 Task: Reset Companies.
Action: Mouse moved to (303, 81)
Screenshot: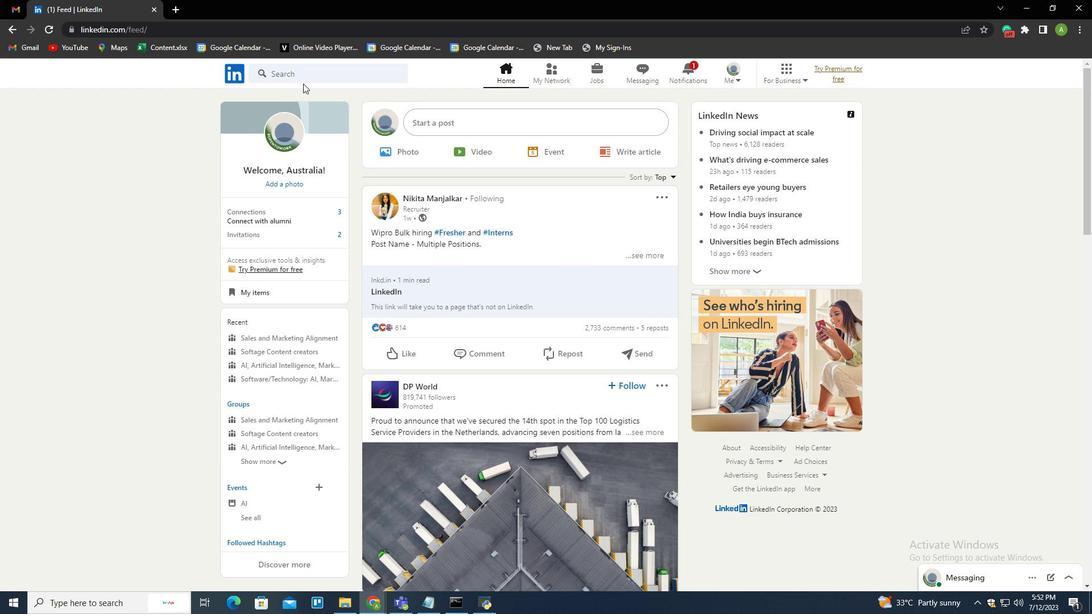 
Action: Mouse pressed left at (303, 81)
Screenshot: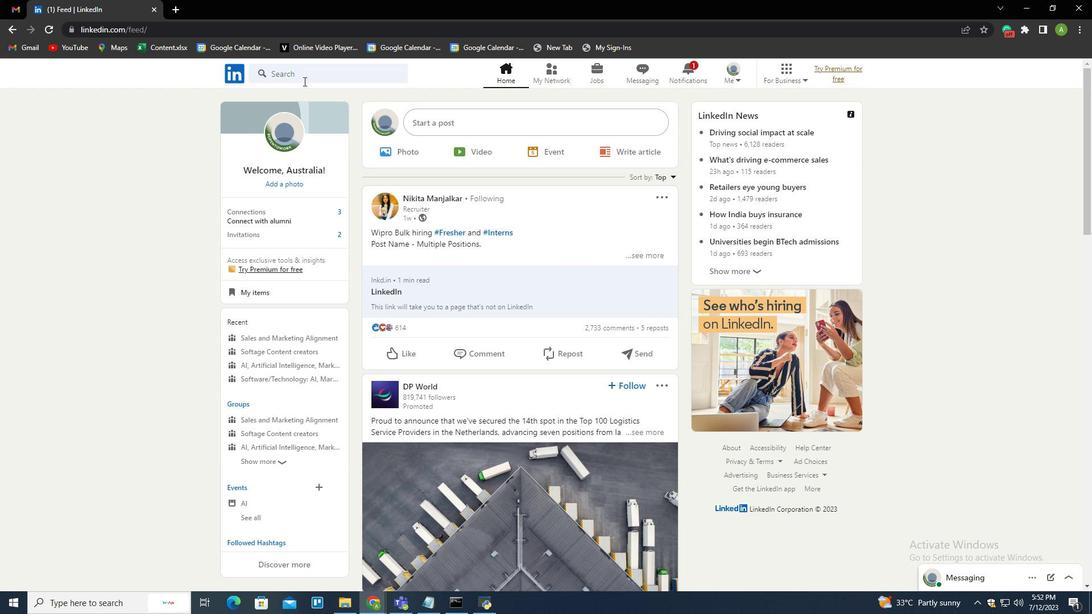 
Action: Mouse moved to (285, 163)
Screenshot: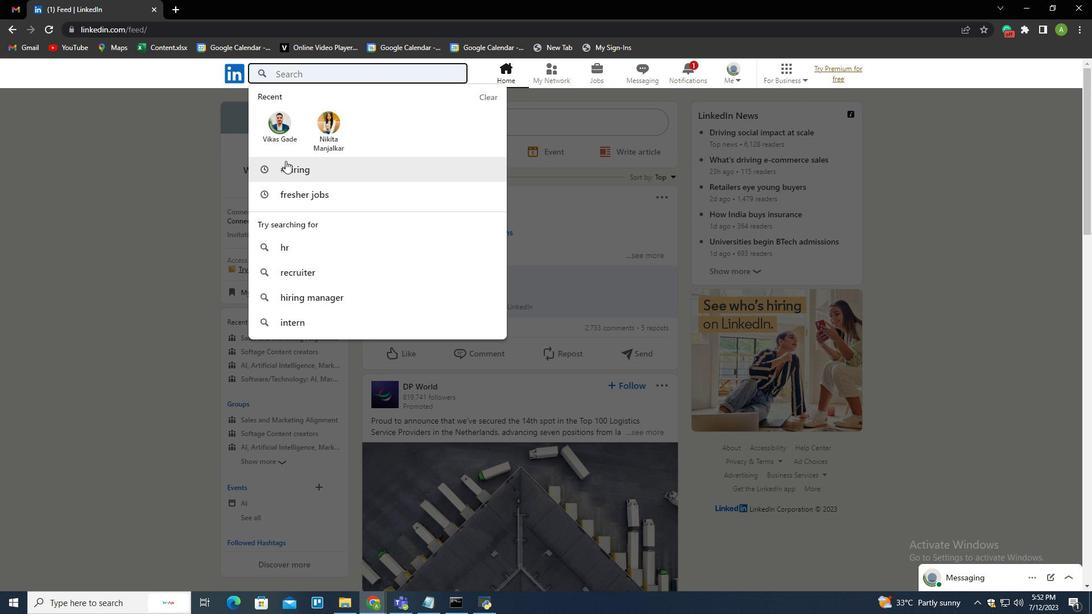 
Action: Mouse pressed left at (285, 163)
Screenshot: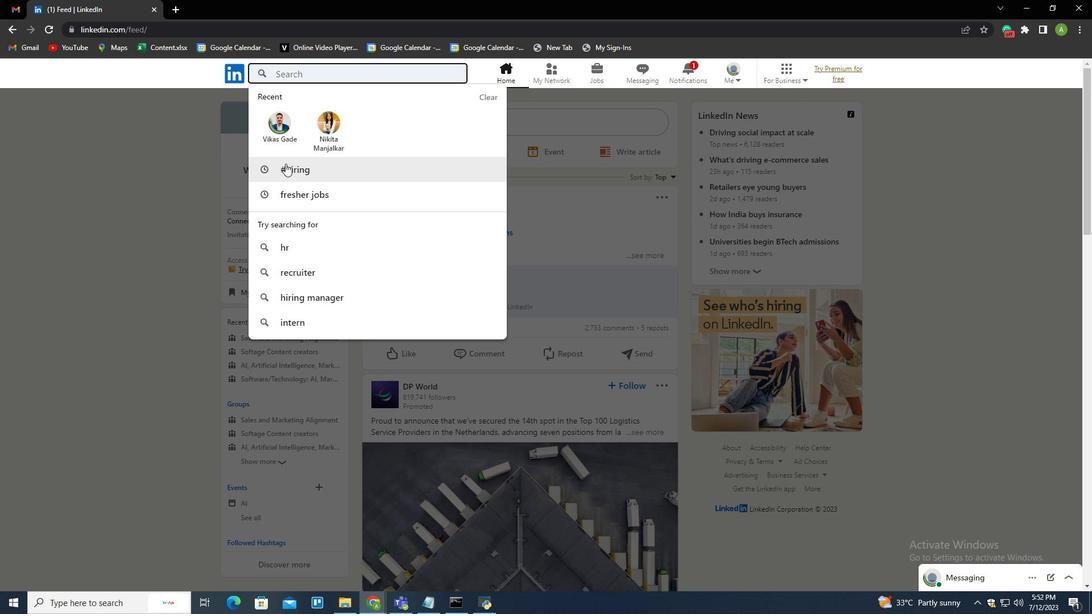 
Action: Mouse moved to (333, 104)
Screenshot: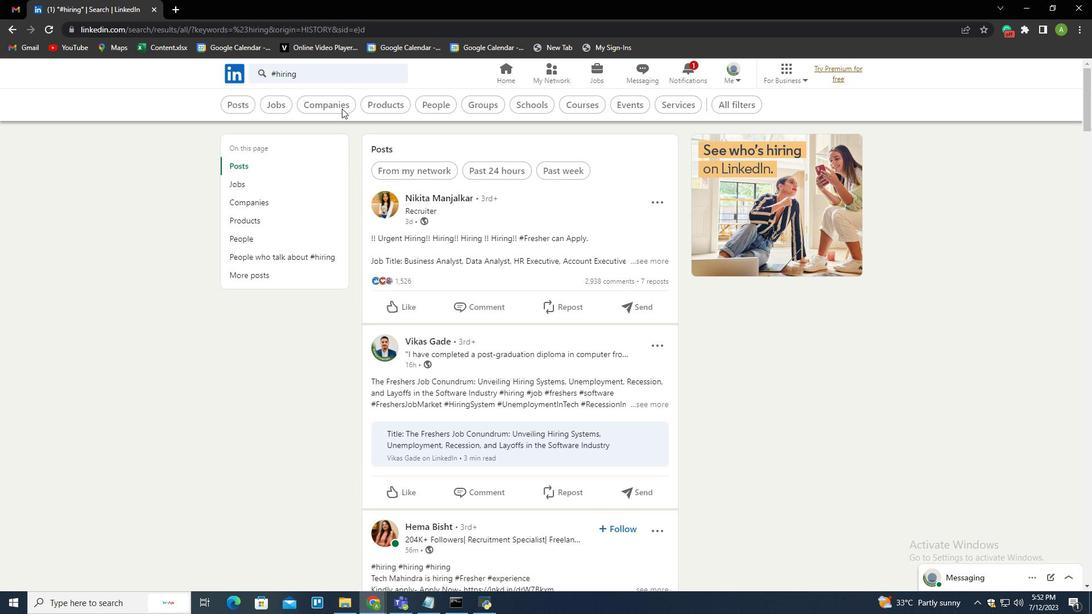 
Action: Mouse pressed left at (333, 104)
Screenshot: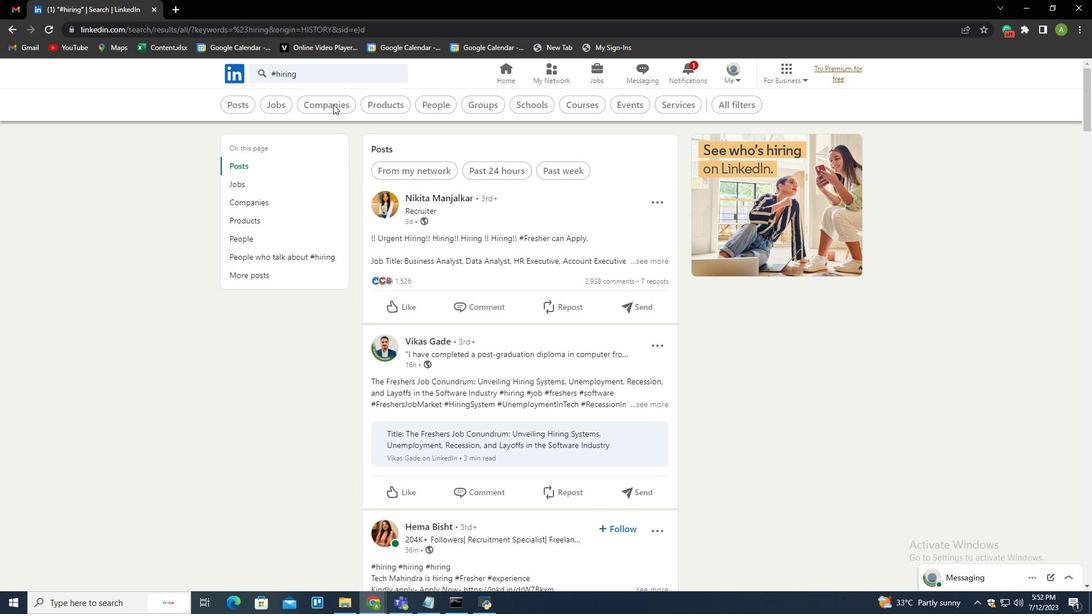 
Action: Mouse moved to (548, 109)
Screenshot: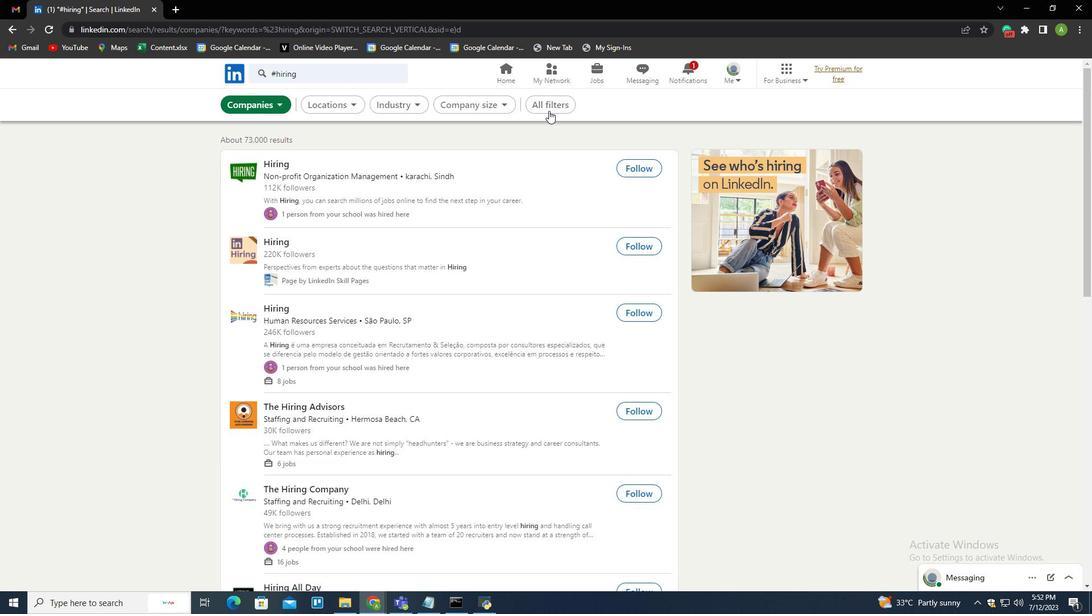 
Action: Mouse pressed left at (548, 109)
Screenshot: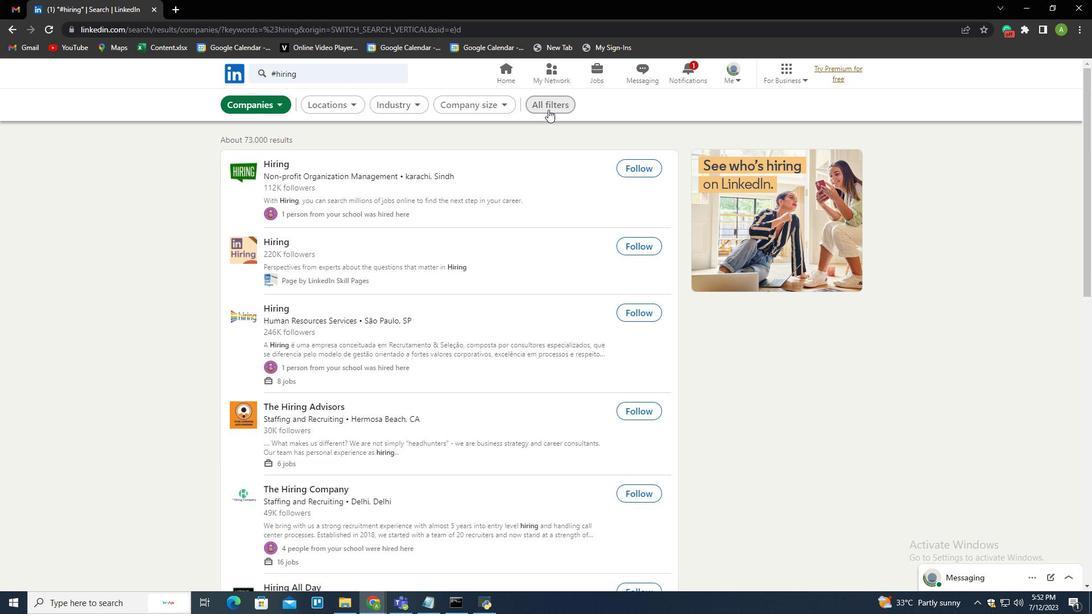 
Action: Mouse moved to (905, 414)
Screenshot: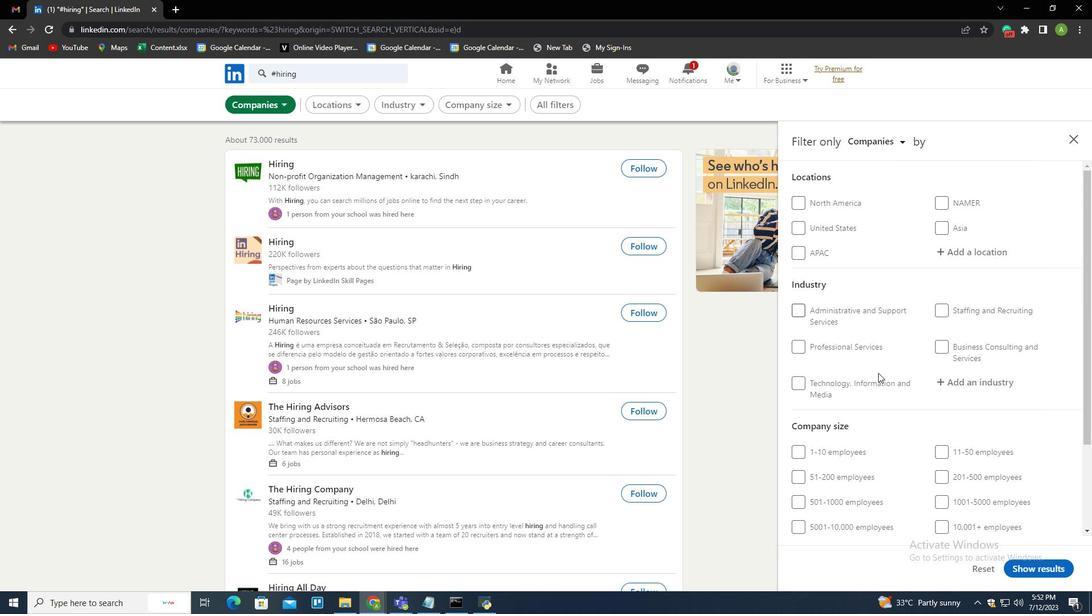 
Action: Mouse scrolled (905, 414) with delta (0, 0)
Screenshot: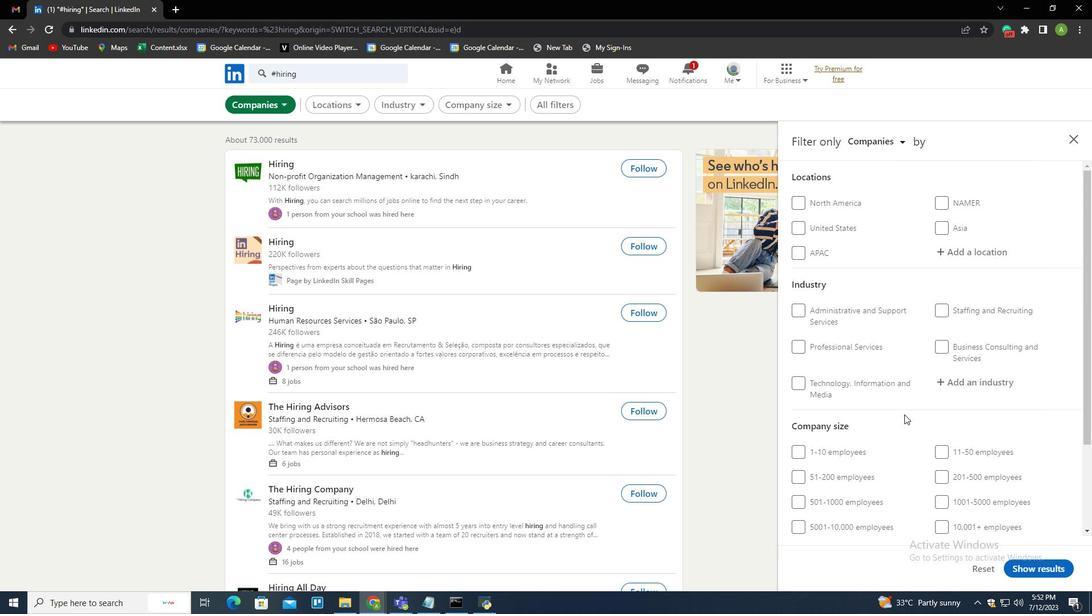 
Action: Mouse scrolled (905, 414) with delta (0, 0)
Screenshot: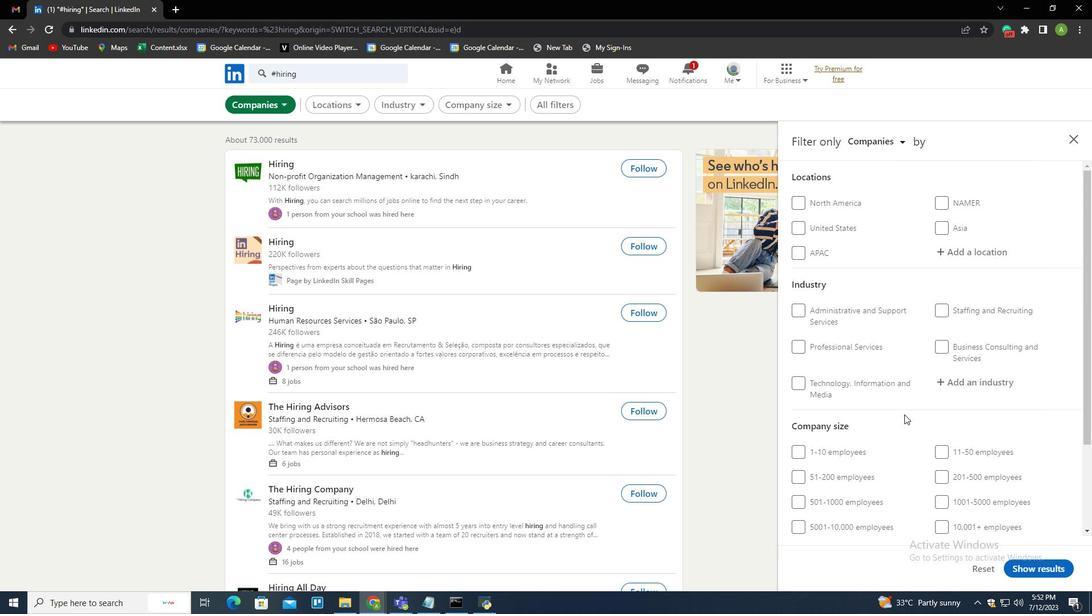 
Action: Mouse scrolled (905, 414) with delta (0, 0)
Screenshot: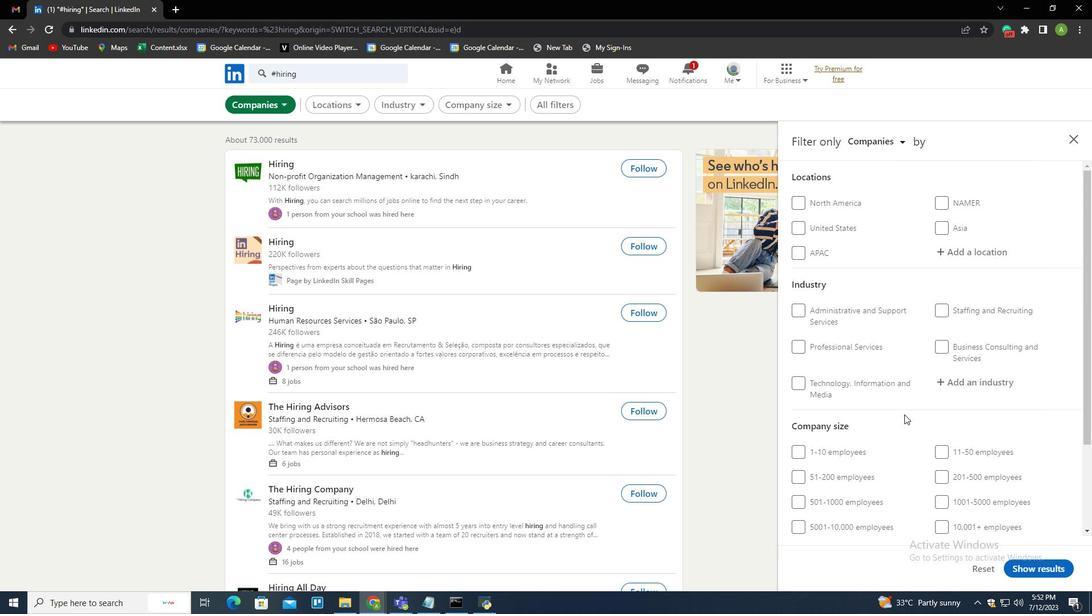 
Action: Mouse scrolled (905, 414) with delta (0, 0)
Screenshot: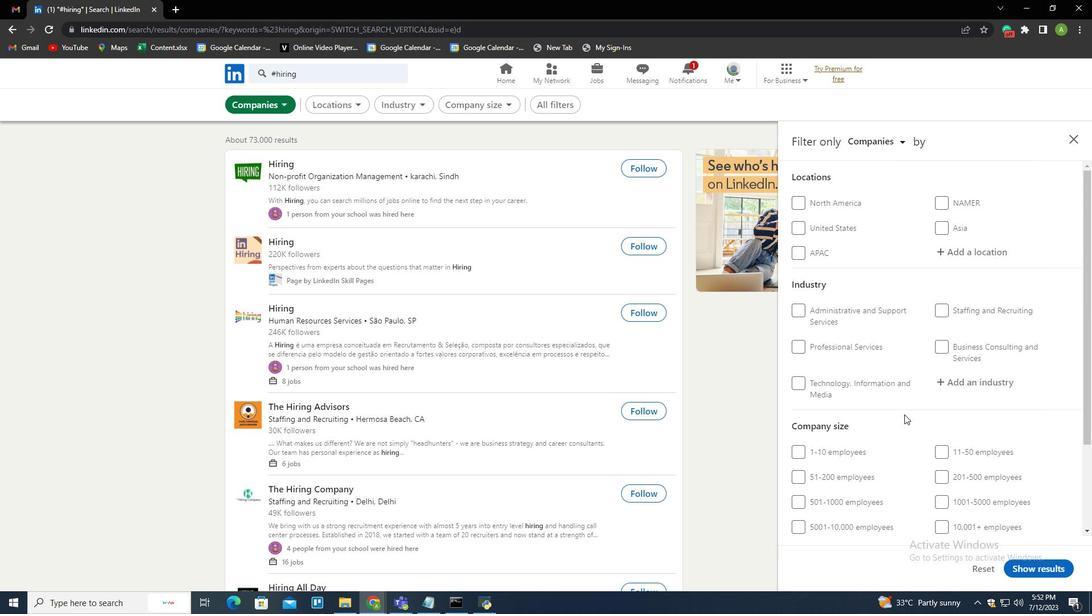 
Action: Mouse moved to (989, 568)
Screenshot: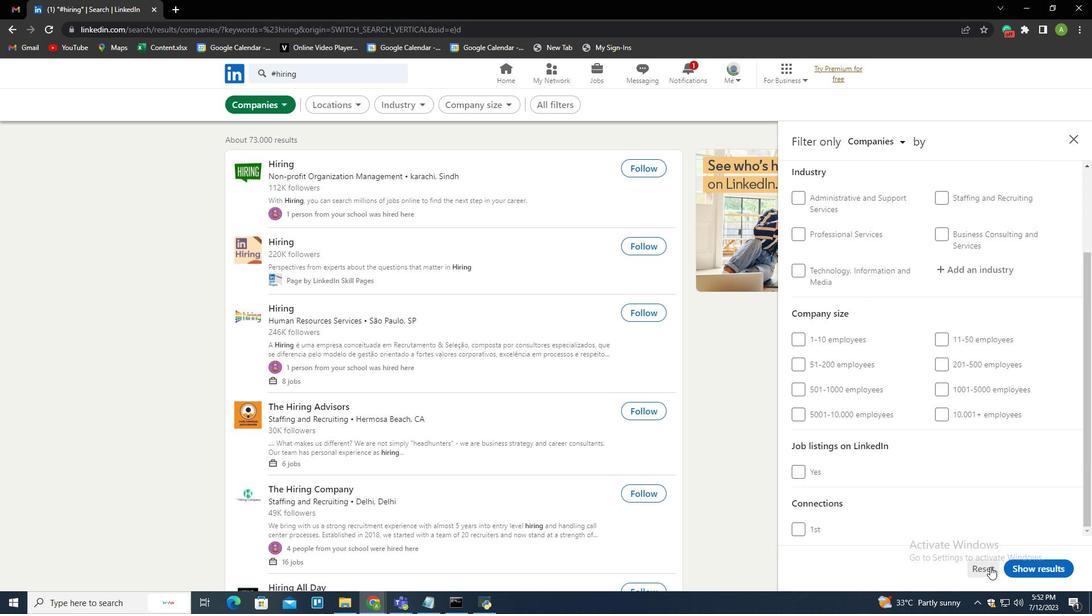
Action: Mouse pressed left at (989, 568)
Screenshot: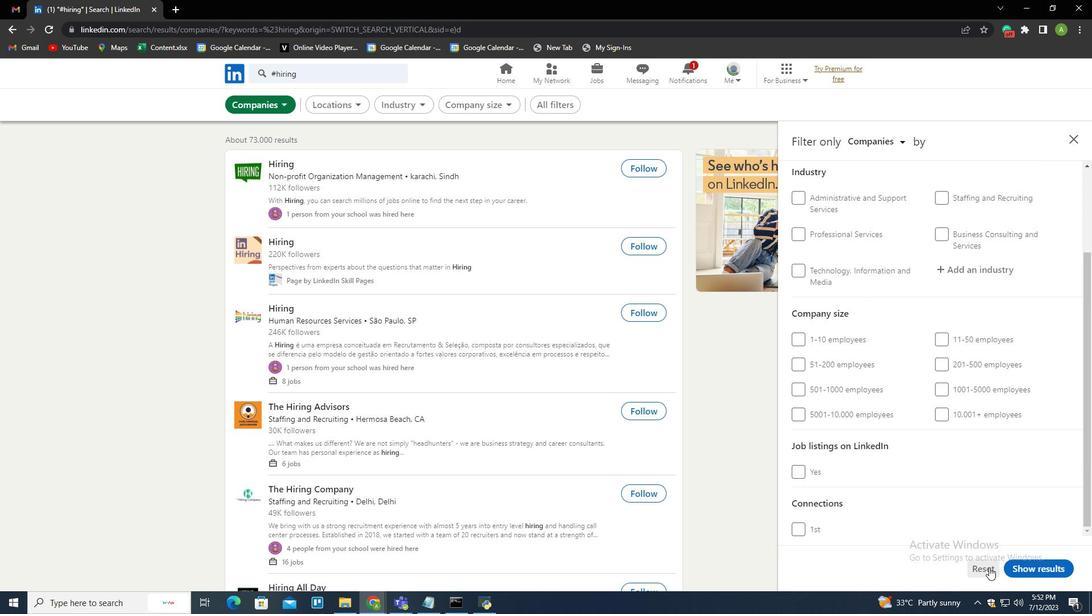 
Action: Mouse moved to (984, 562)
Screenshot: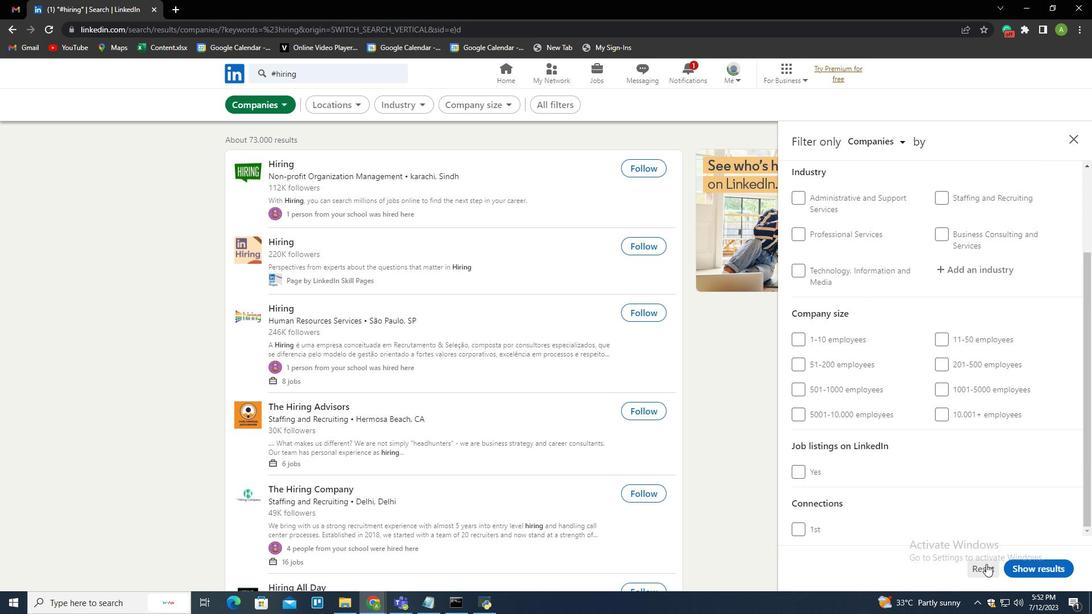 
